 Task: Create a sub task System Test and UAT for the task  Add support for voice commands to the mobile app in the project TransitPlan , assign it to team member softage.9@softage.net and update the status of the sub task to  Off Track , set the priority of the sub task to High.
Action: Mouse moved to (64, 426)
Screenshot: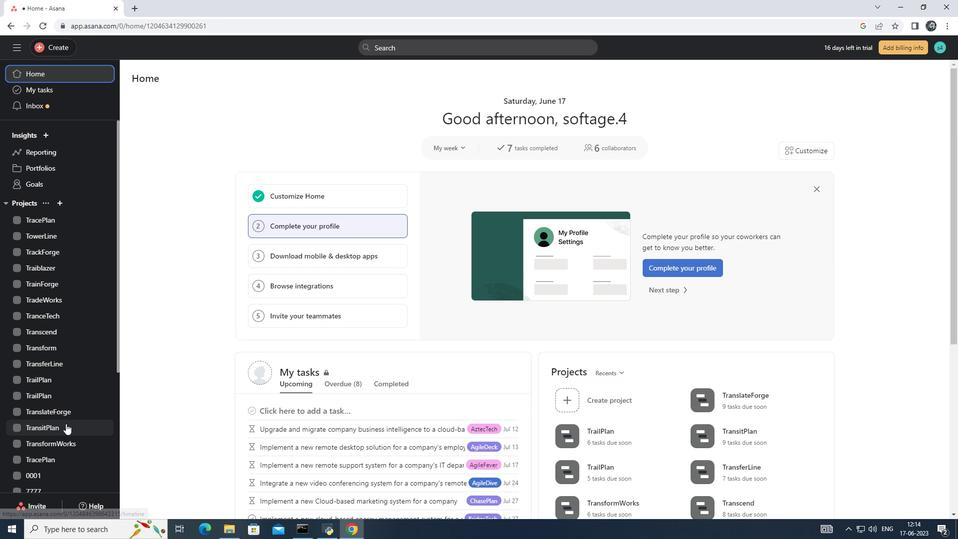 
Action: Mouse pressed left at (64, 426)
Screenshot: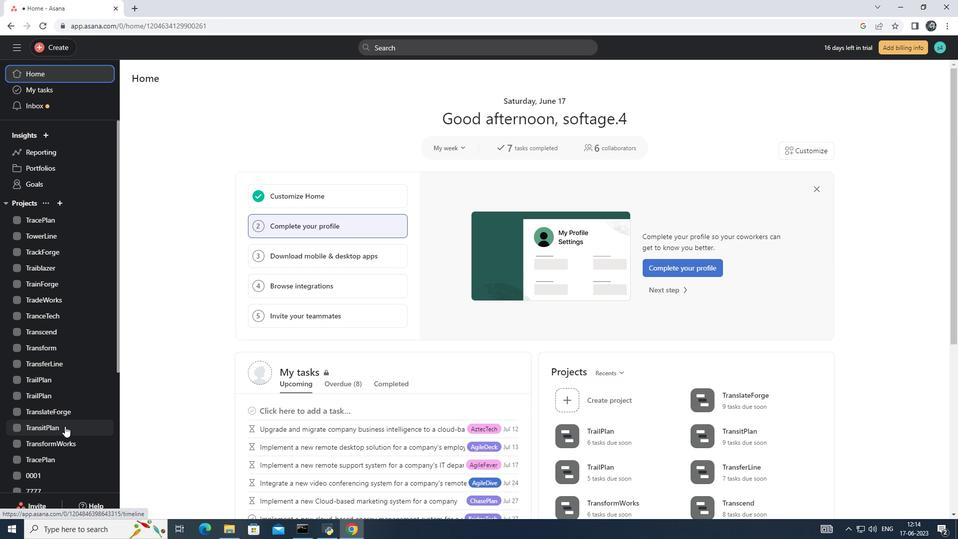 
Action: Mouse moved to (388, 241)
Screenshot: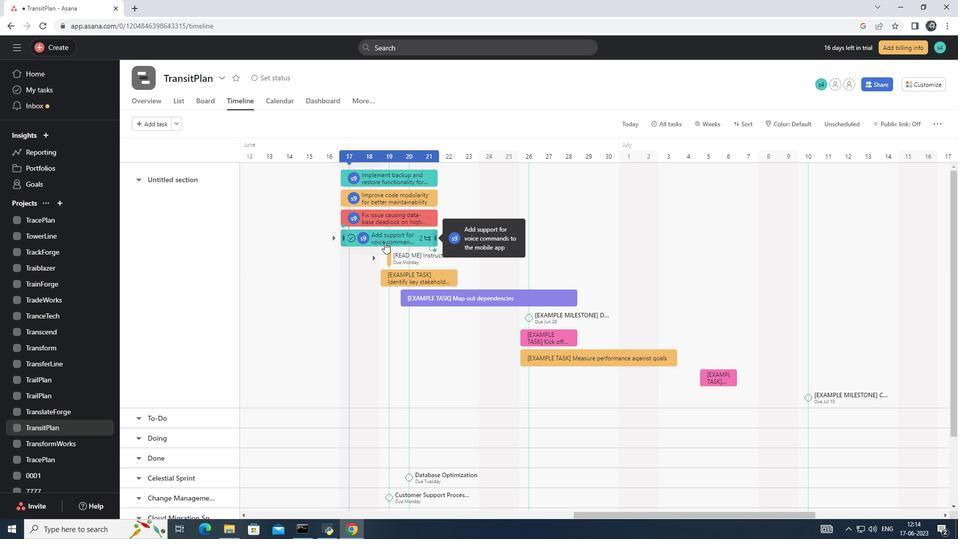 
Action: Mouse pressed left at (388, 241)
Screenshot: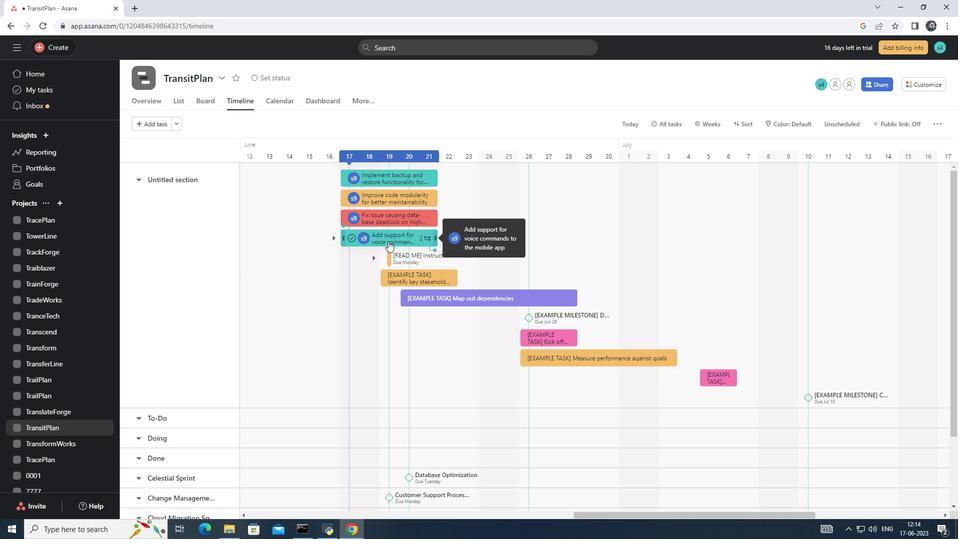 
Action: Mouse moved to (653, 318)
Screenshot: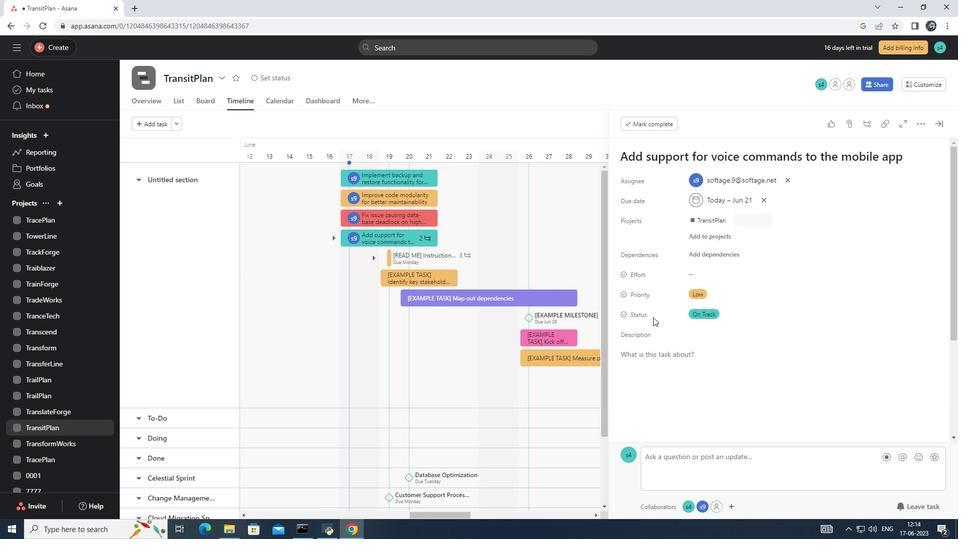 
Action: Mouse scrolled (653, 317) with delta (0, 0)
Screenshot: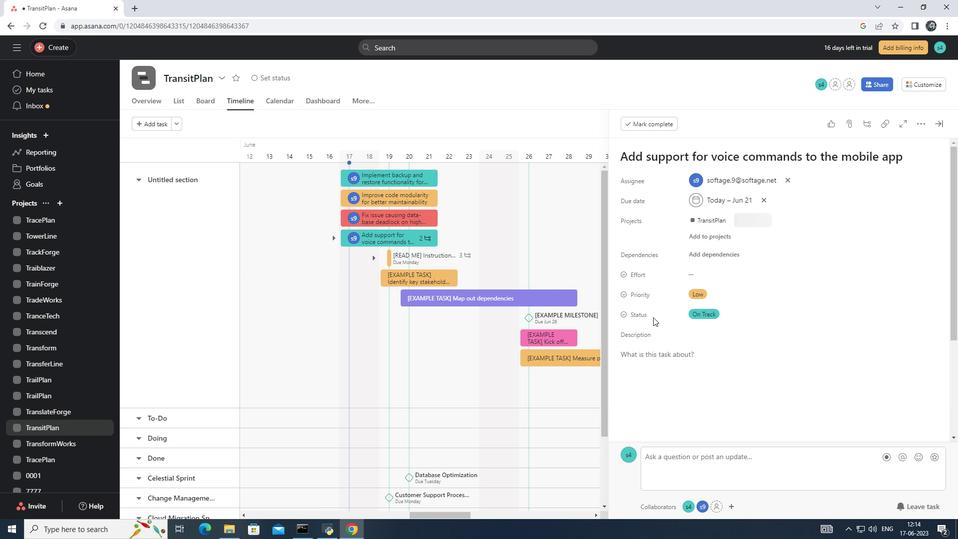 
Action: Mouse scrolled (653, 317) with delta (0, 0)
Screenshot: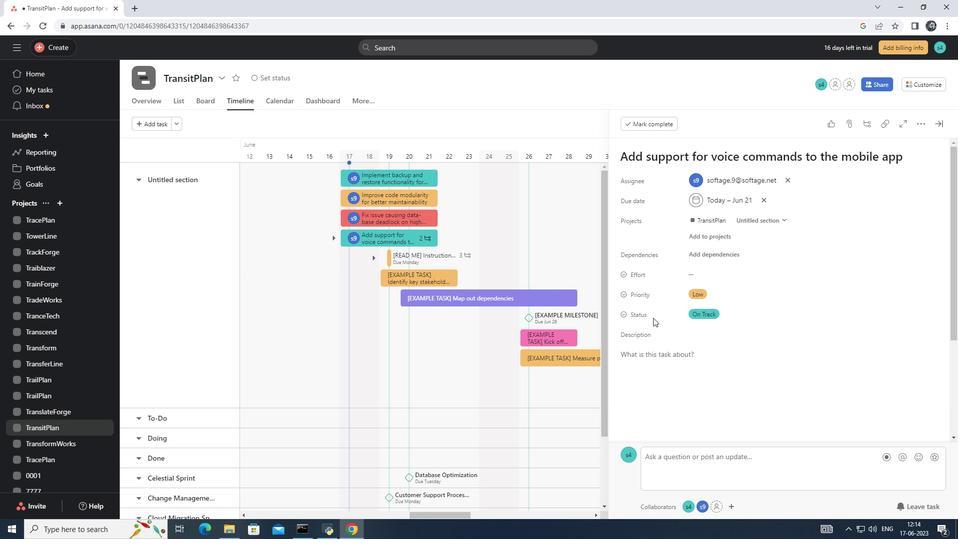 
Action: Mouse scrolled (653, 317) with delta (0, 0)
Screenshot: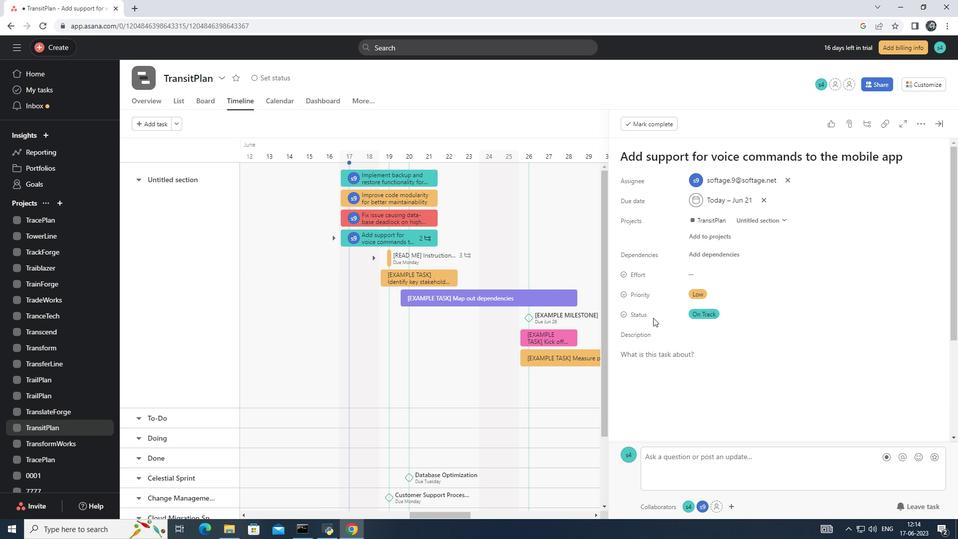 
Action: Mouse moved to (635, 358)
Screenshot: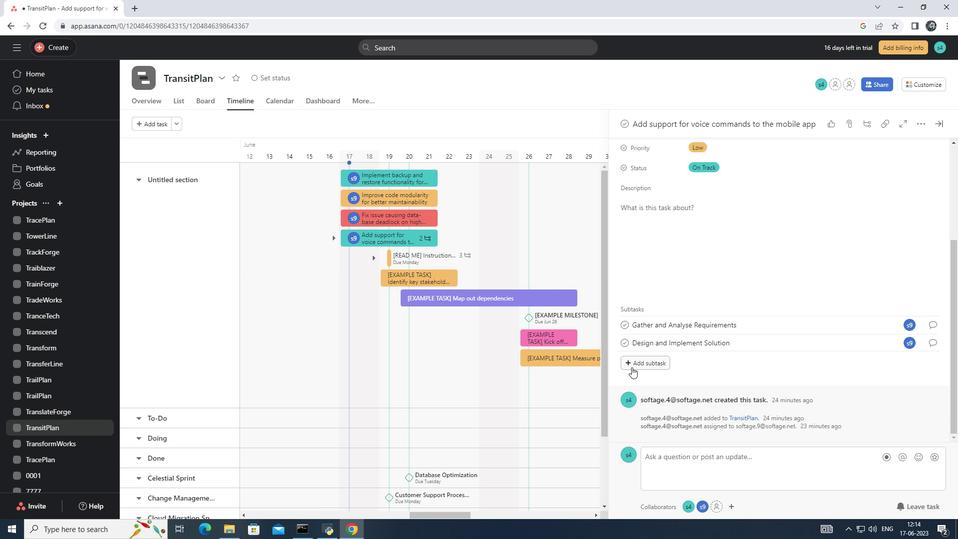 
Action: Mouse pressed left at (635, 358)
Screenshot: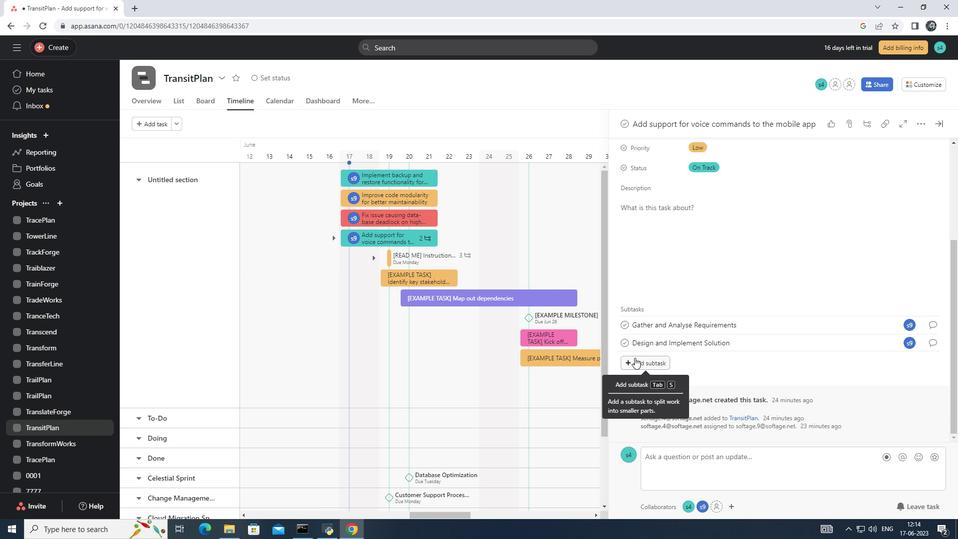 
Action: Mouse moved to (648, 339)
Screenshot: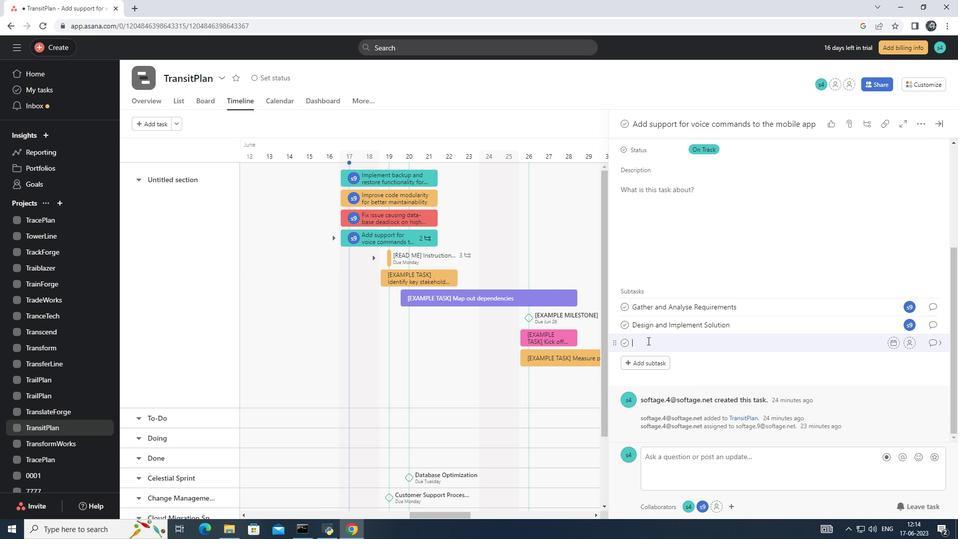 
Action: Mouse pressed left at (648, 339)
Screenshot: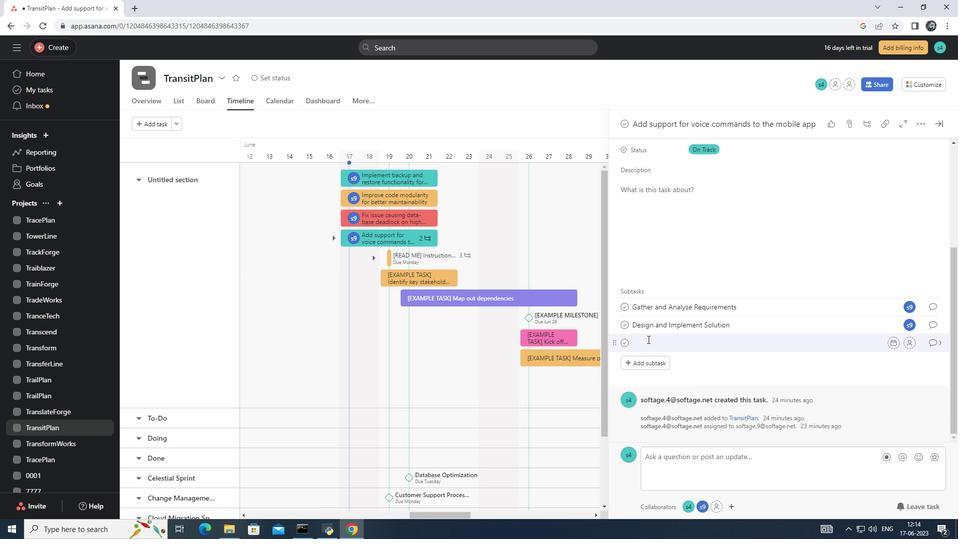 
Action: Key pressed <Key.shift>System<Key.space><Key.shift>Test<Key.space>and<Key.space><Key.shift>UAT
Screenshot: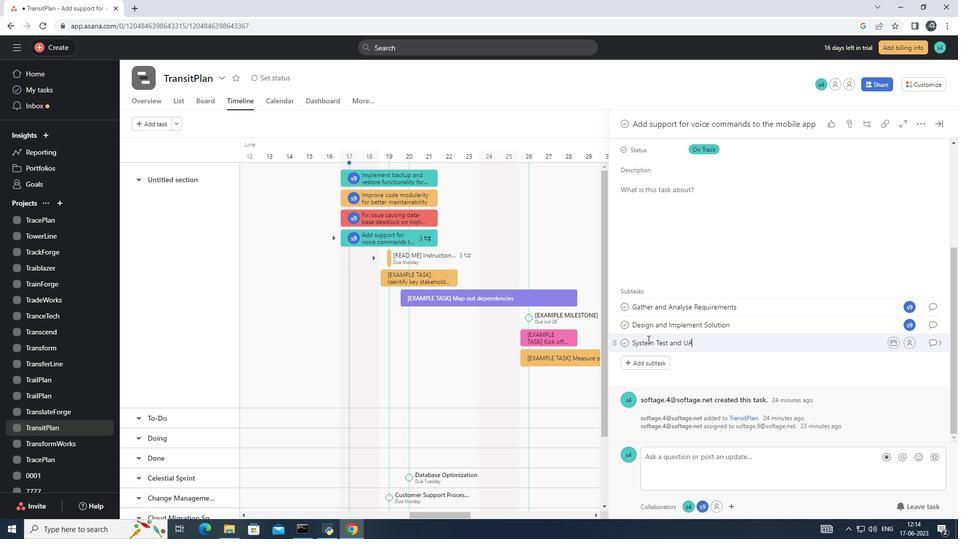 
Action: Mouse moved to (909, 343)
Screenshot: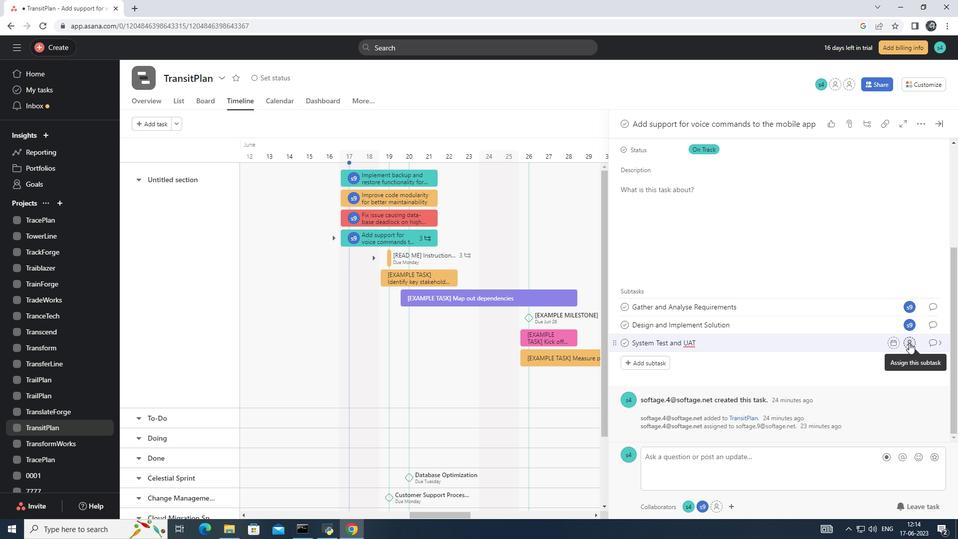 
Action: Mouse pressed left at (909, 343)
Screenshot: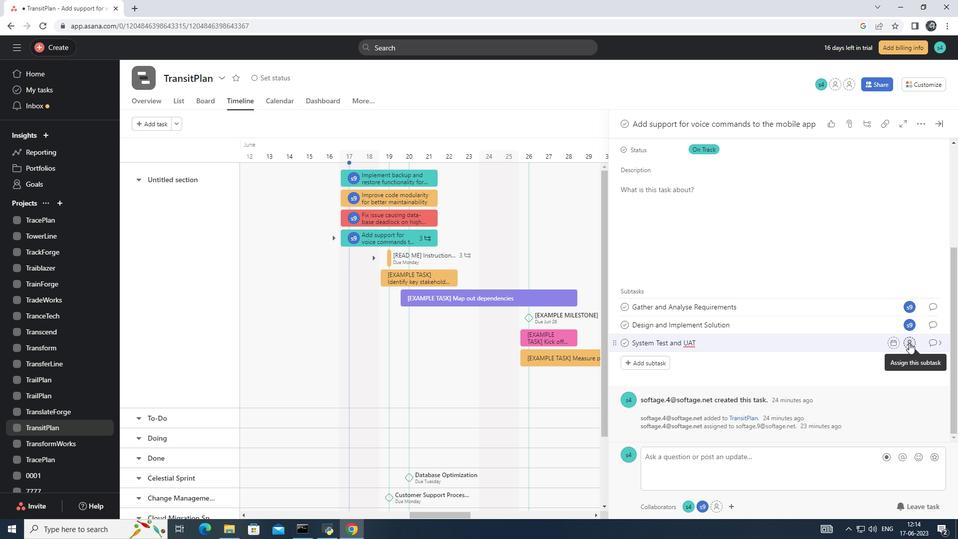 
Action: Mouse moved to (770, 382)
Screenshot: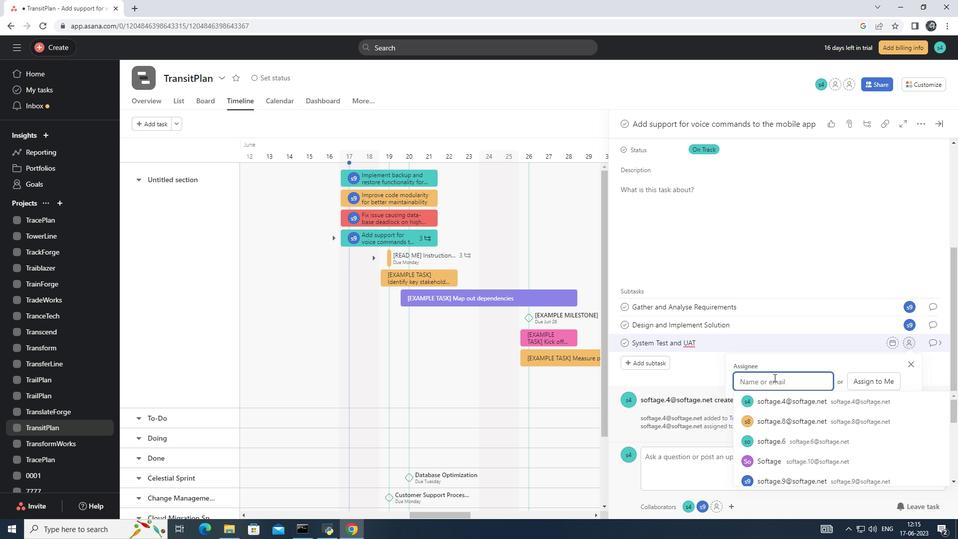 
Action: Key pressed softage.9<Key.shift>@softage.net<Key.enter>
Screenshot: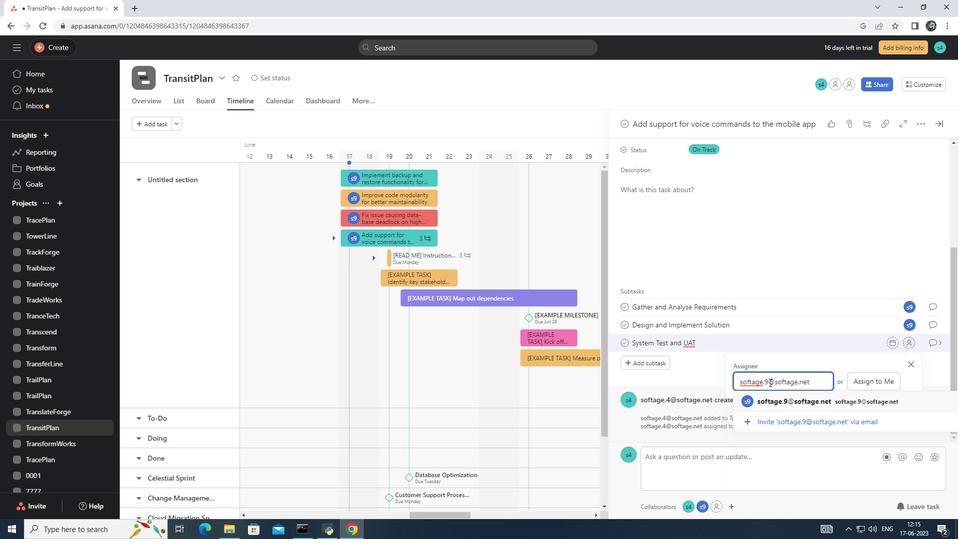 
Action: Mouse moved to (942, 343)
Screenshot: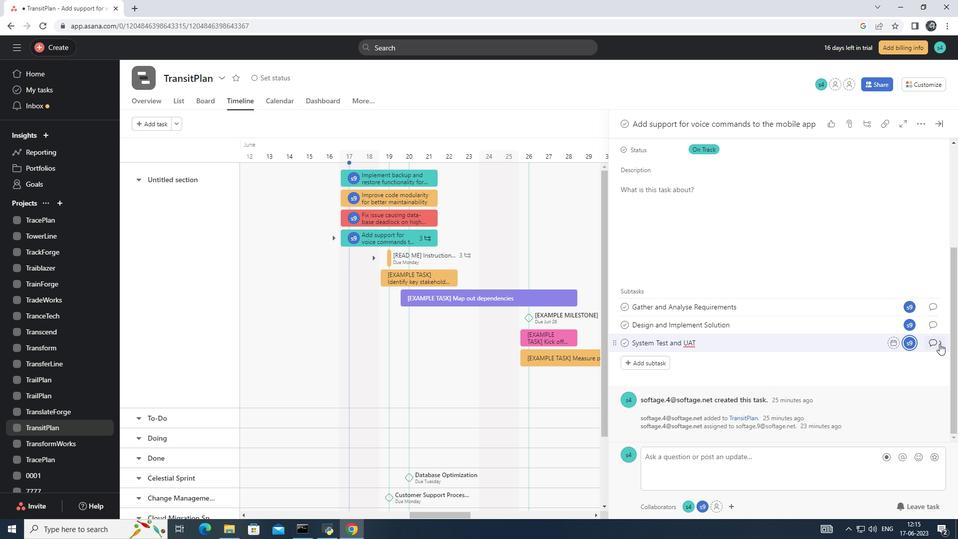 
Action: Mouse pressed left at (942, 343)
Screenshot: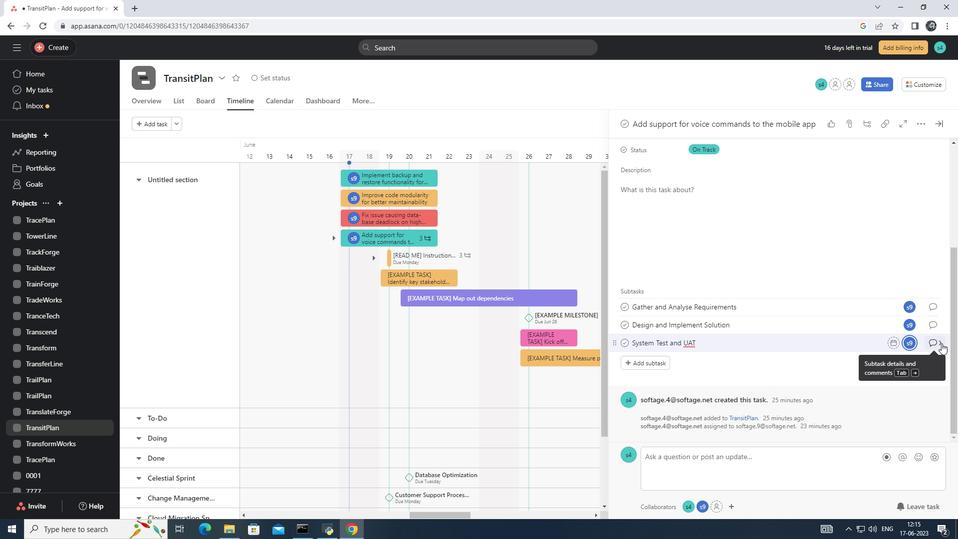 
Action: Mouse moved to (649, 264)
Screenshot: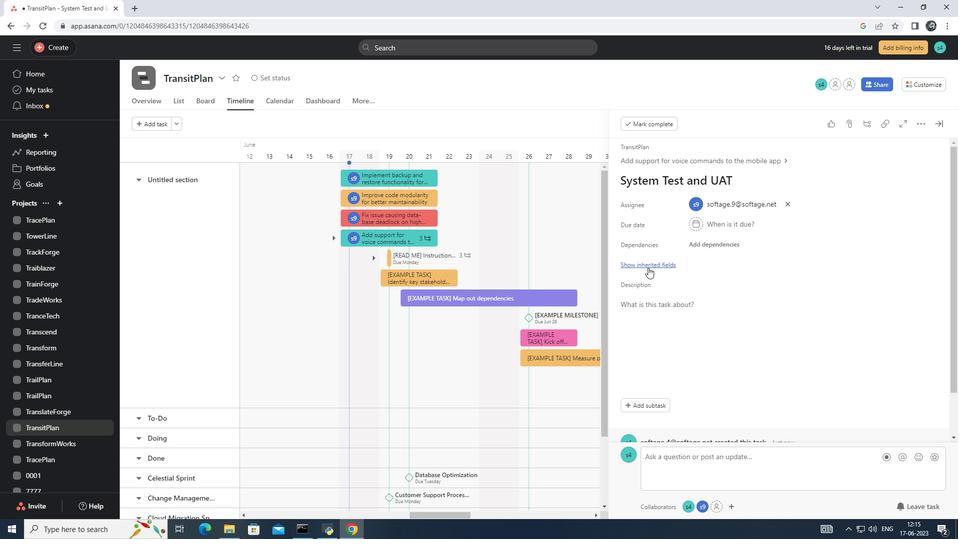 
Action: Mouse pressed left at (649, 264)
Screenshot: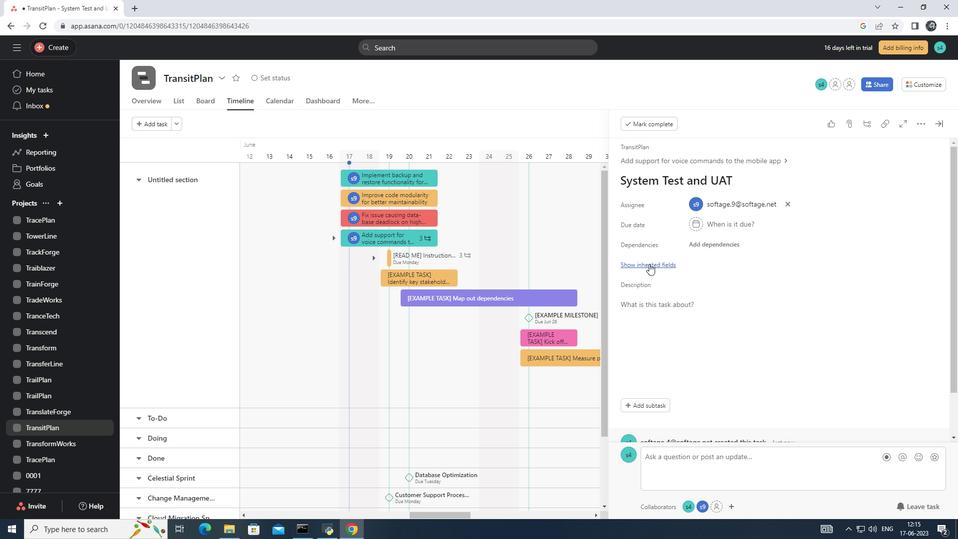 
Action: Mouse moved to (708, 319)
Screenshot: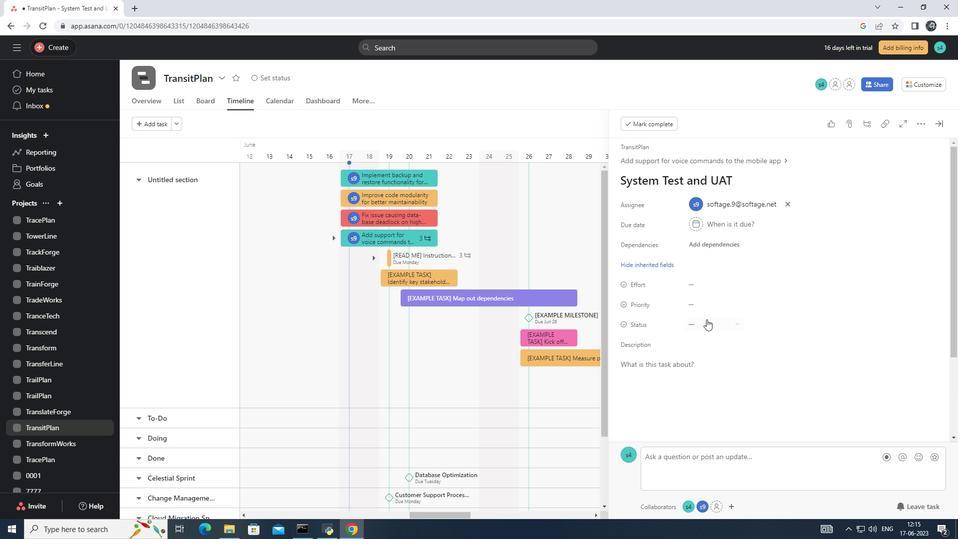 
Action: Mouse pressed left at (708, 319)
Screenshot: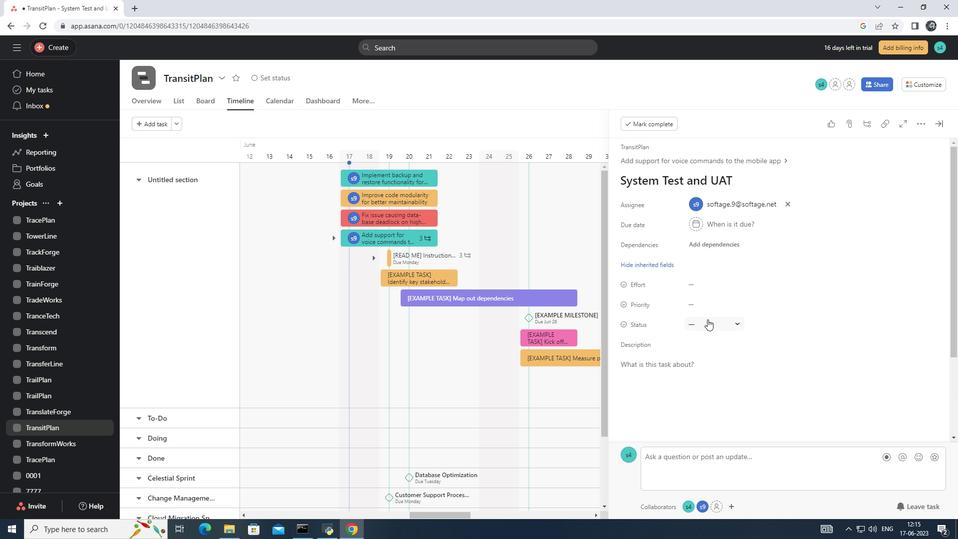 
Action: Mouse moved to (737, 390)
Screenshot: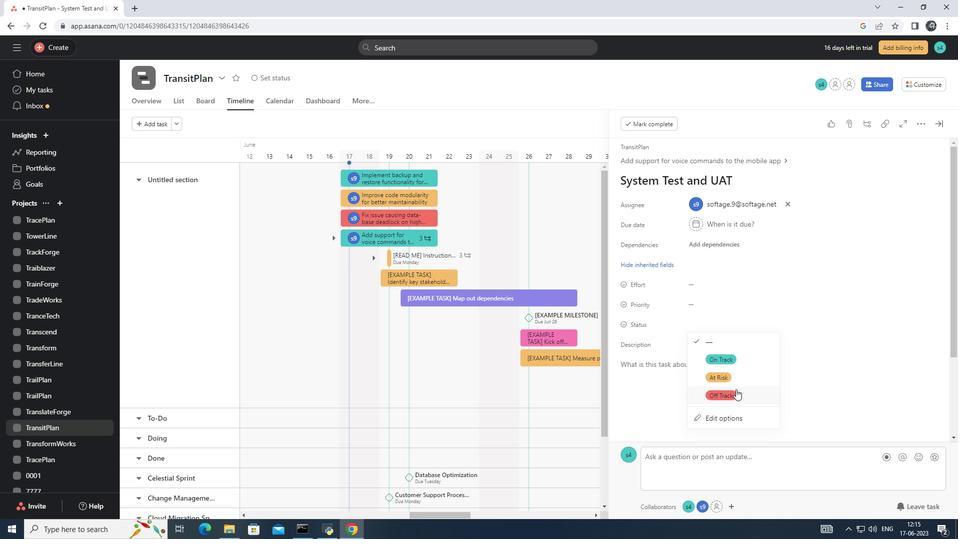 
Action: Mouse pressed left at (737, 390)
Screenshot: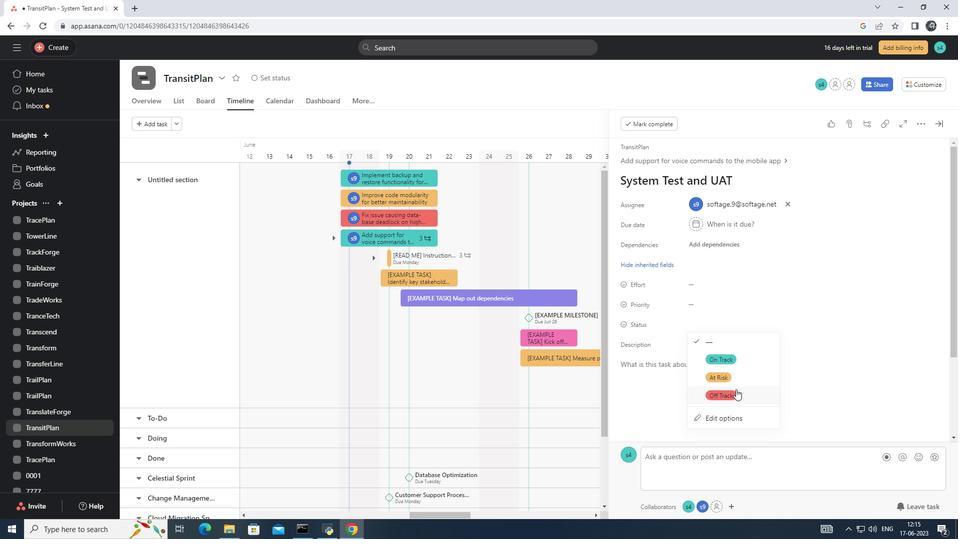 
Action: Mouse moved to (721, 303)
Screenshot: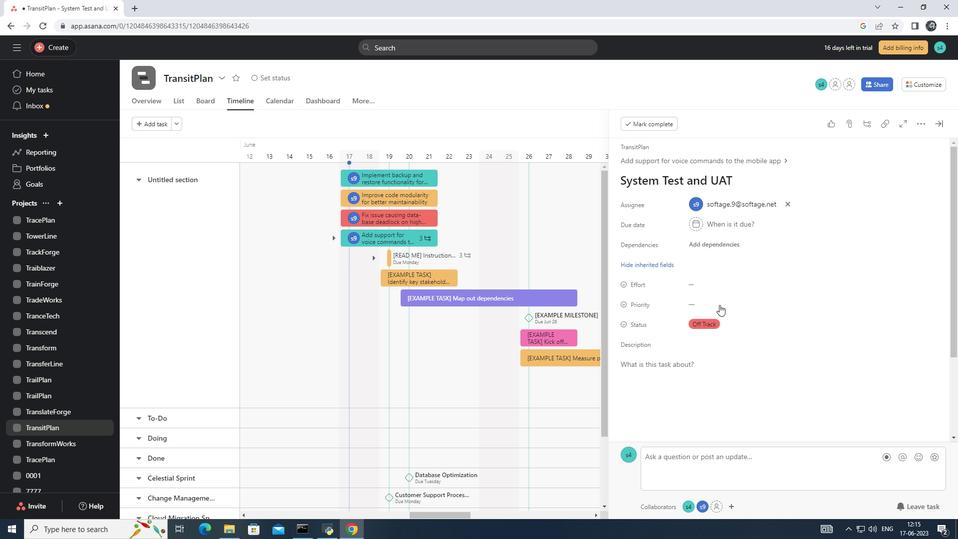 
Action: Mouse pressed left at (721, 303)
Screenshot: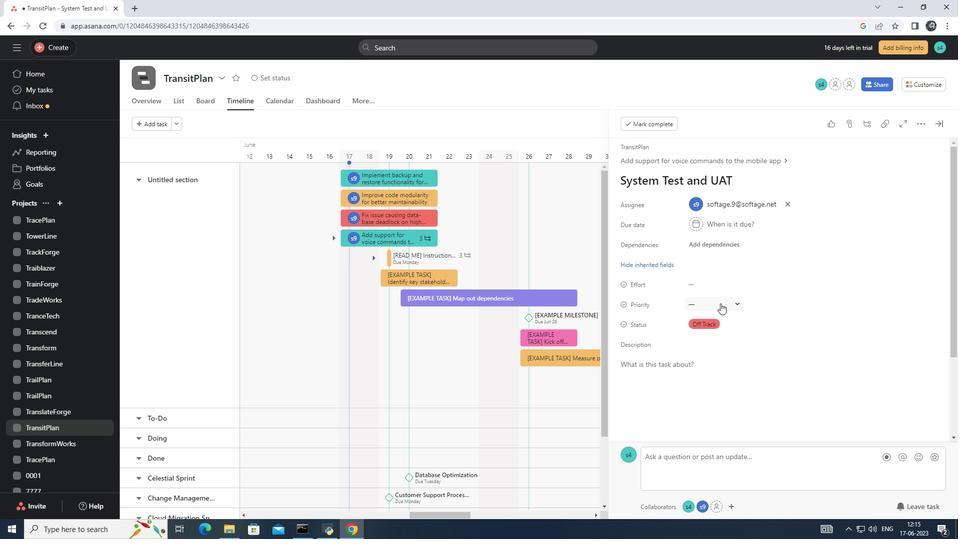 
Action: Mouse moved to (741, 337)
Screenshot: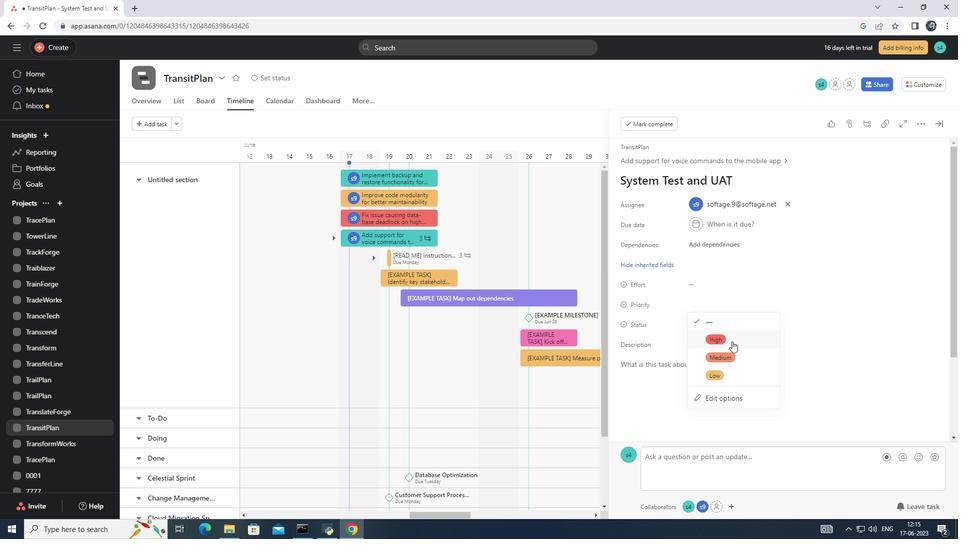 
Action: Mouse pressed left at (741, 337)
Screenshot: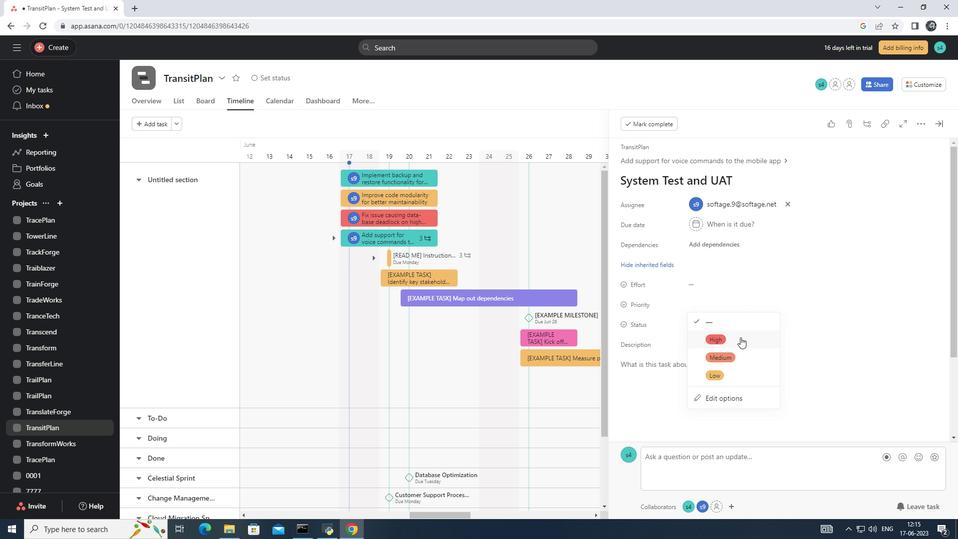 
